 Task: Look for products in the category "Soup, Salads & Sandwiches" from Store Brand only.
Action: Mouse moved to (306, 142)
Screenshot: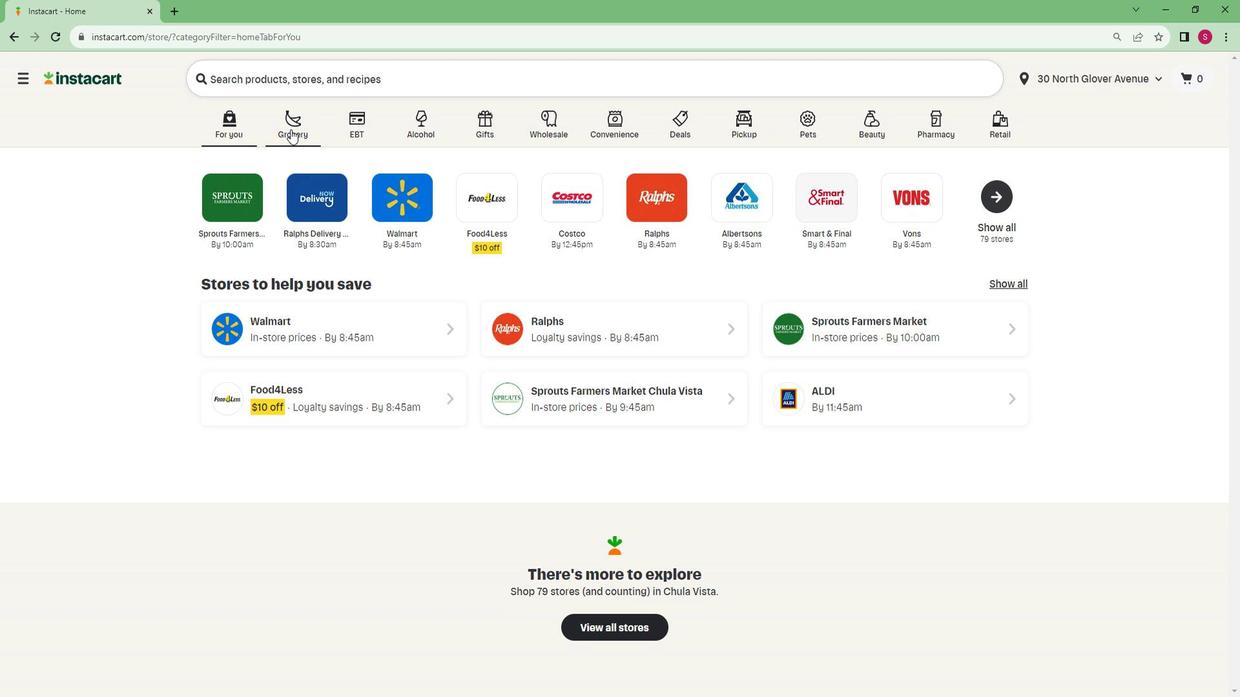 
Action: Mouse pressed left at (306, 142)
Screenshot: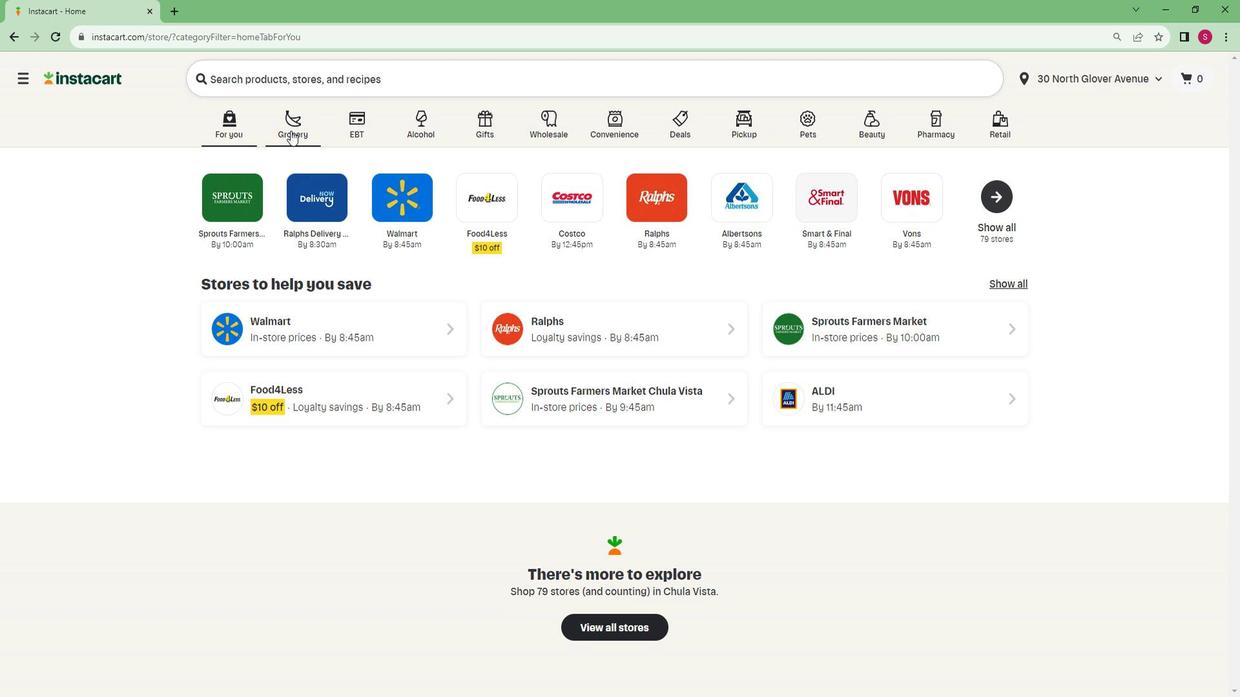 
Action: Mouse moved to (302, 377)
Screenshot: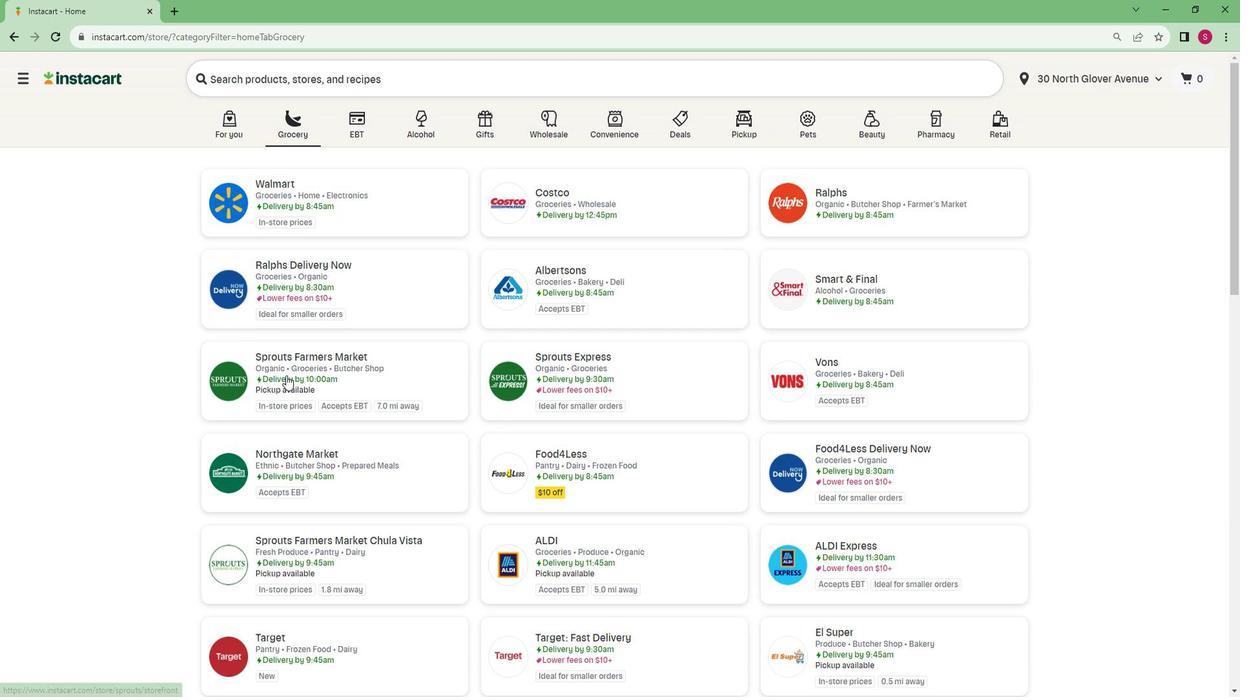 
Action: Mouse pressed left at (302, 377)
Screenshot: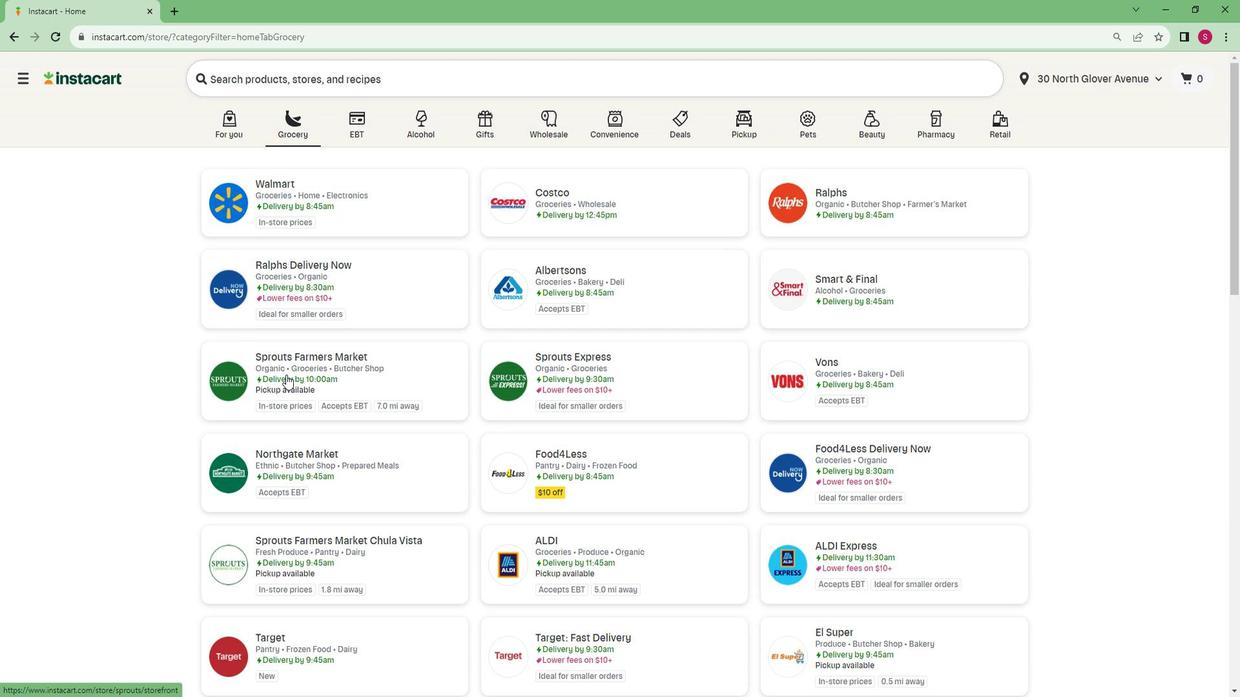
Action: Mouse moved to (120, 491)
Screenshot: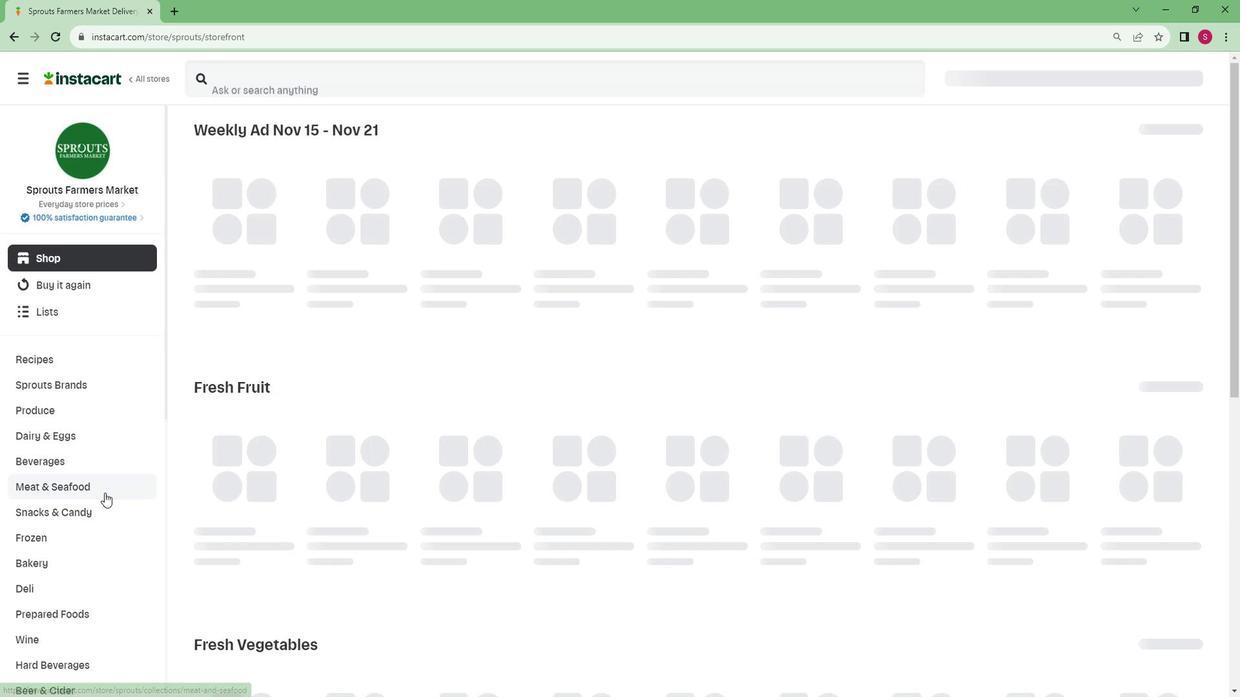 
Action: Mouse scrolled (120, 490) with delta (0, 0)
Screenshot: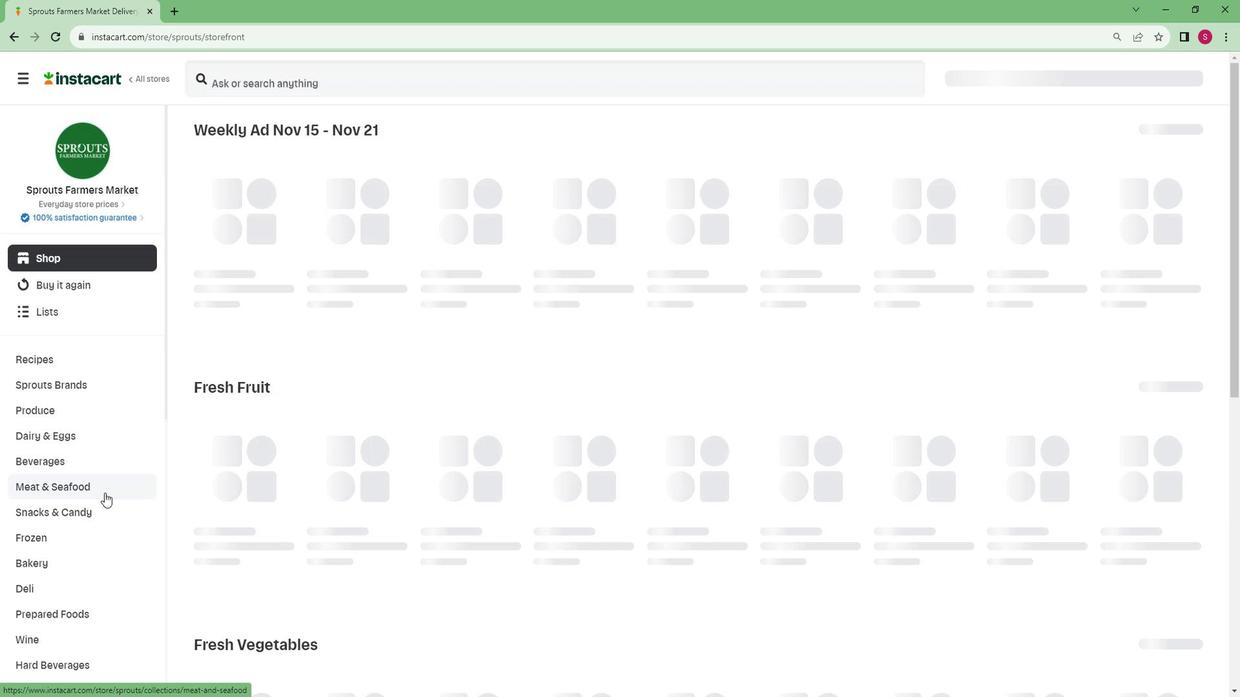 
Action: Mouse scrolled (120, 490) with delta (0, 0)
Screenshot: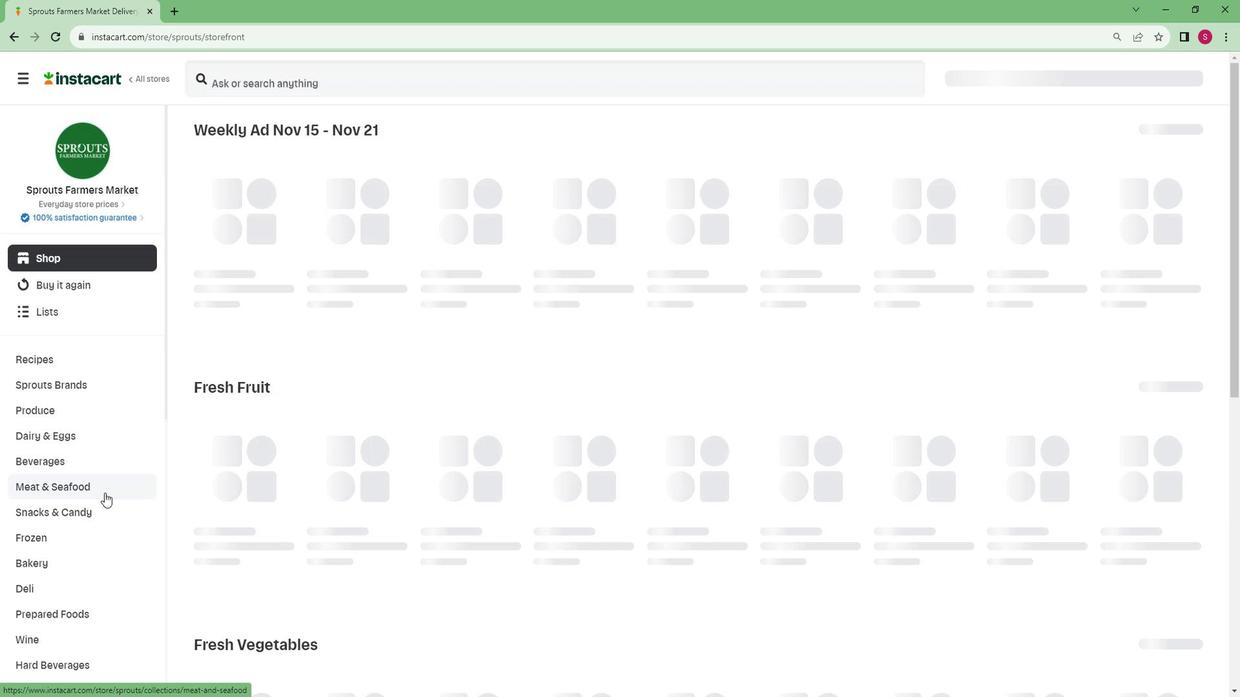
Action: Mouse scrolled (120, 490) with delta (0, 0)
Screenshot: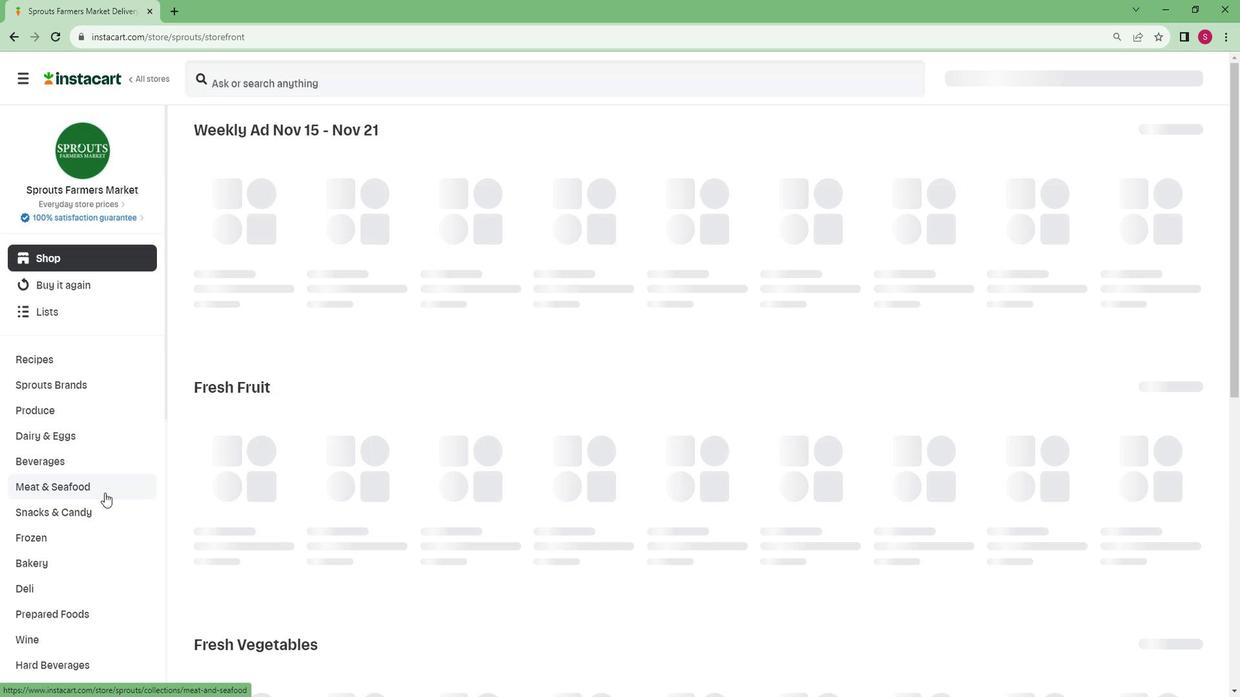 
Action: Mouse scrolled (120, 490) with delta (0, 0)
Screenshot: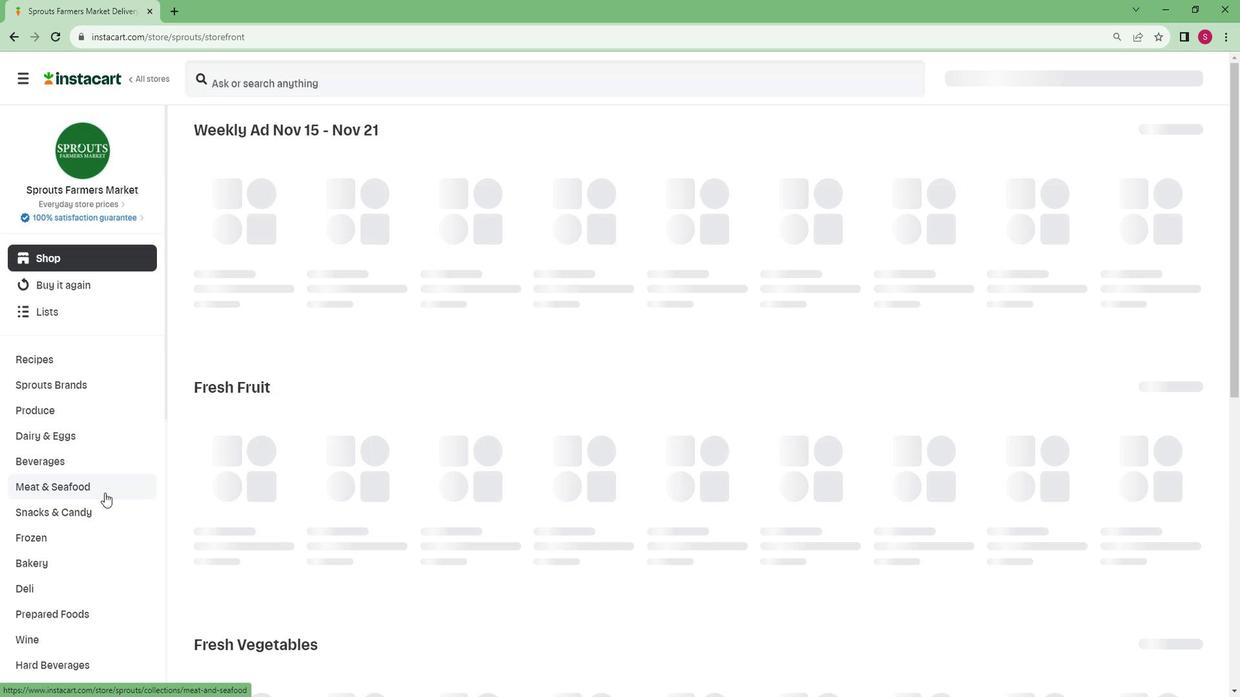 
Action: Mouse scrolled (120, 490) with delta (0, 0)
Screenshot: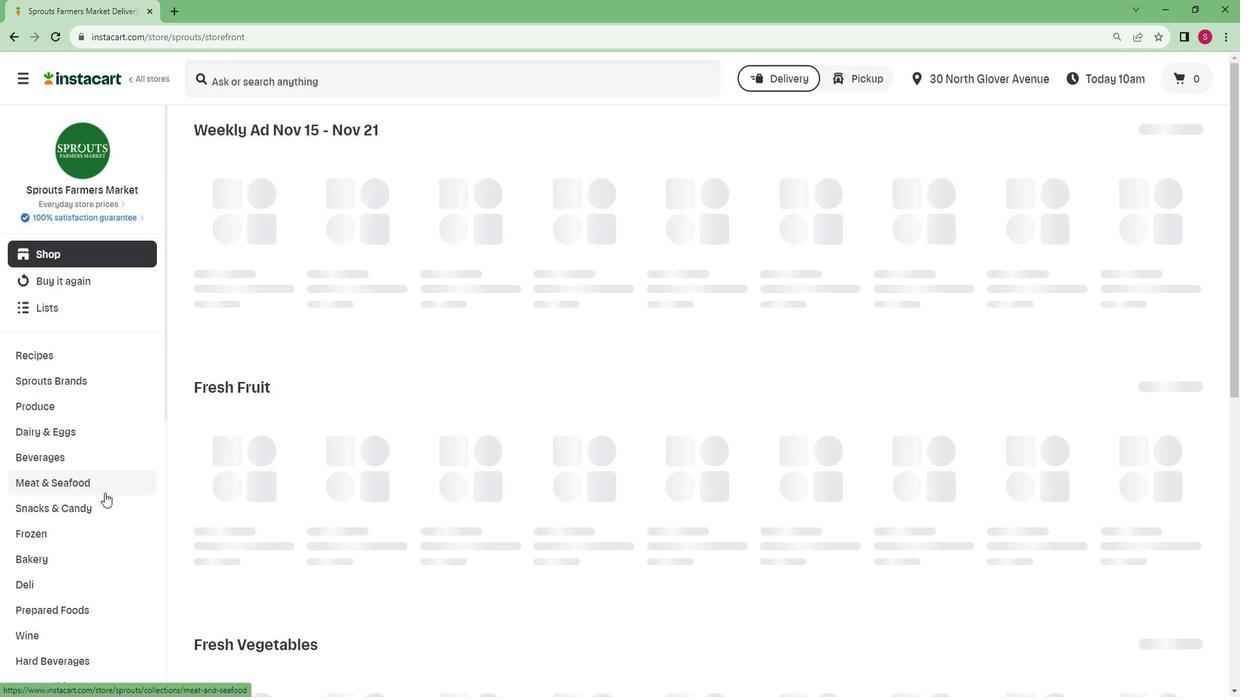 
Action: Mouse scrolled (120, 490) with delta (0, 0)
Screenshot: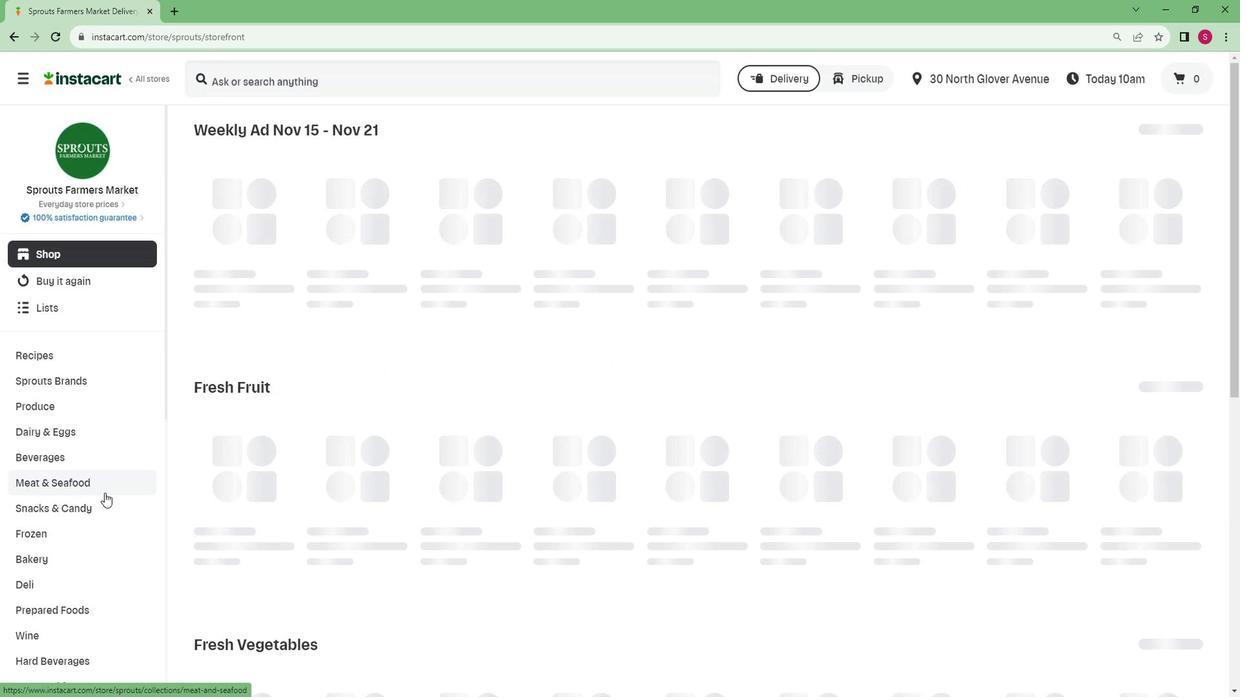 
Action: Mouse moved to (120, 483)
Screenshot: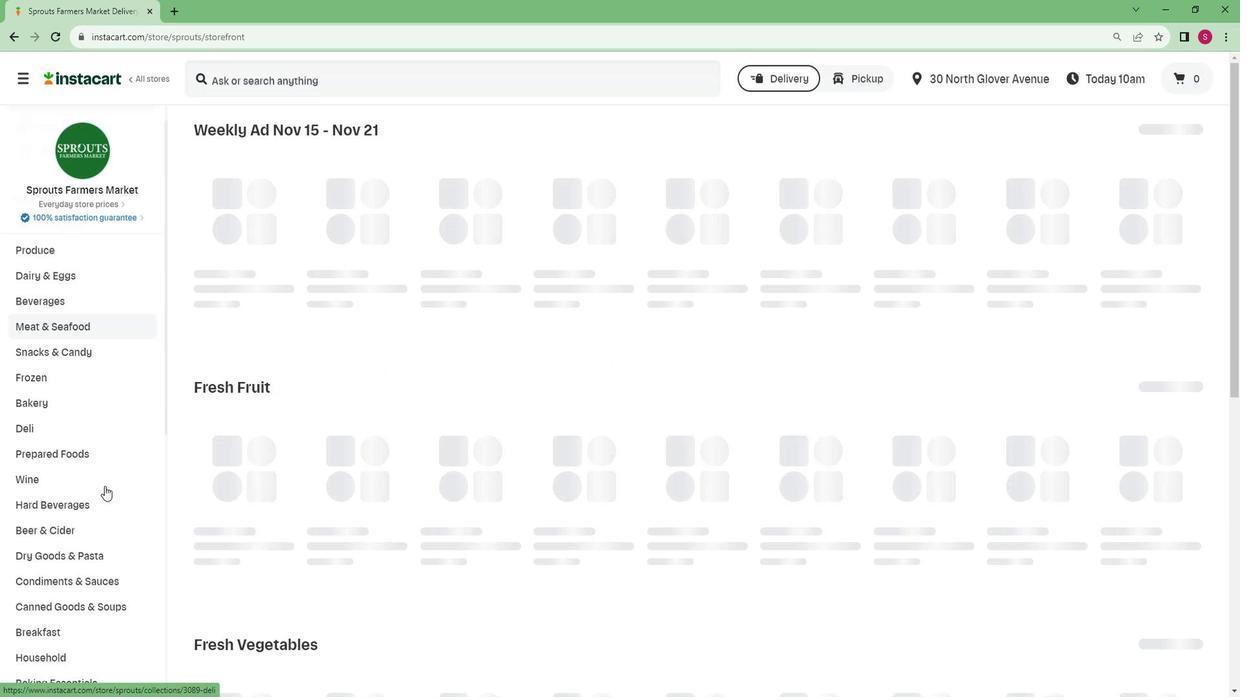 
Action: Mouse scrolled (120, 483) with delta (0, 0)
Screenshot: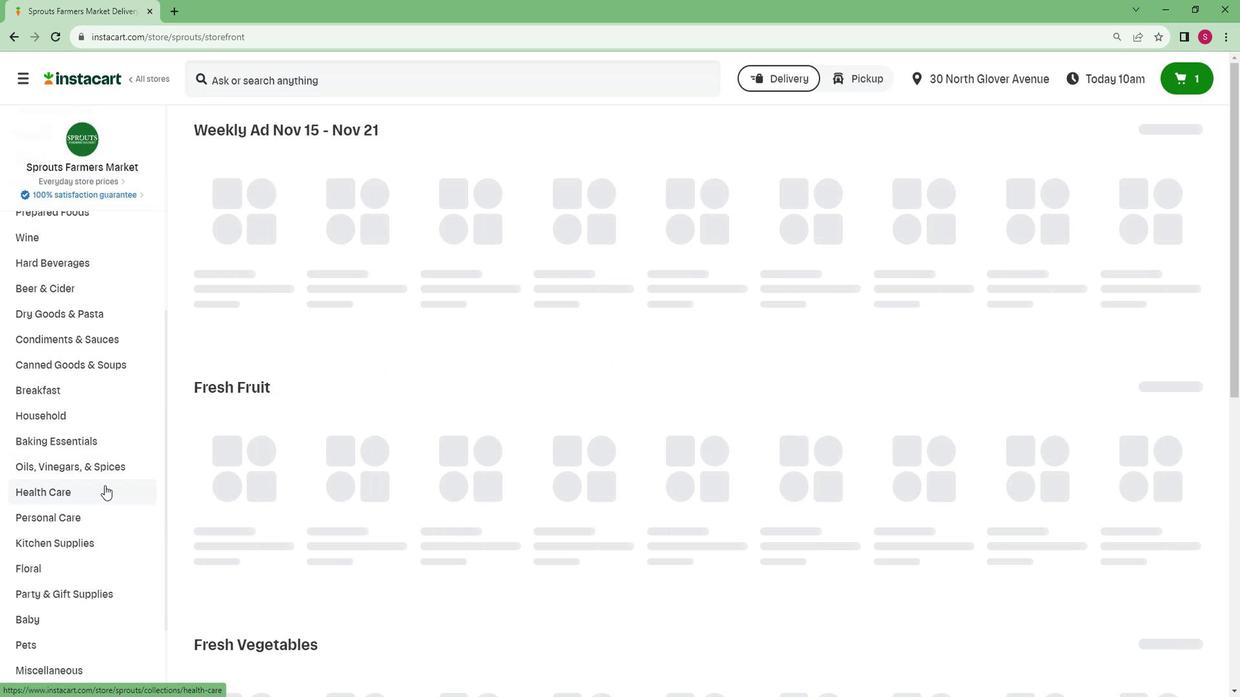 
Action: Mouse scrolled (120, 483) with delta (0, 0)
Screenshot: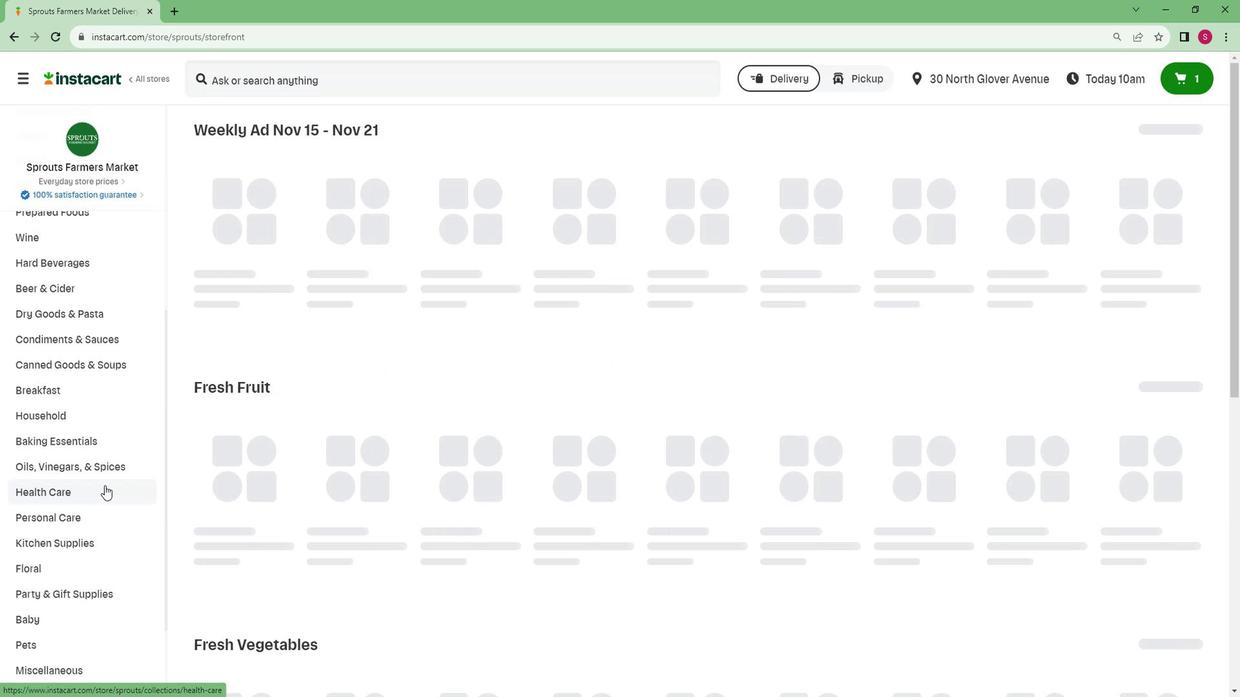 
Action: Mouse scrolled (120, 483) with delta (0, 0)
Screenshot: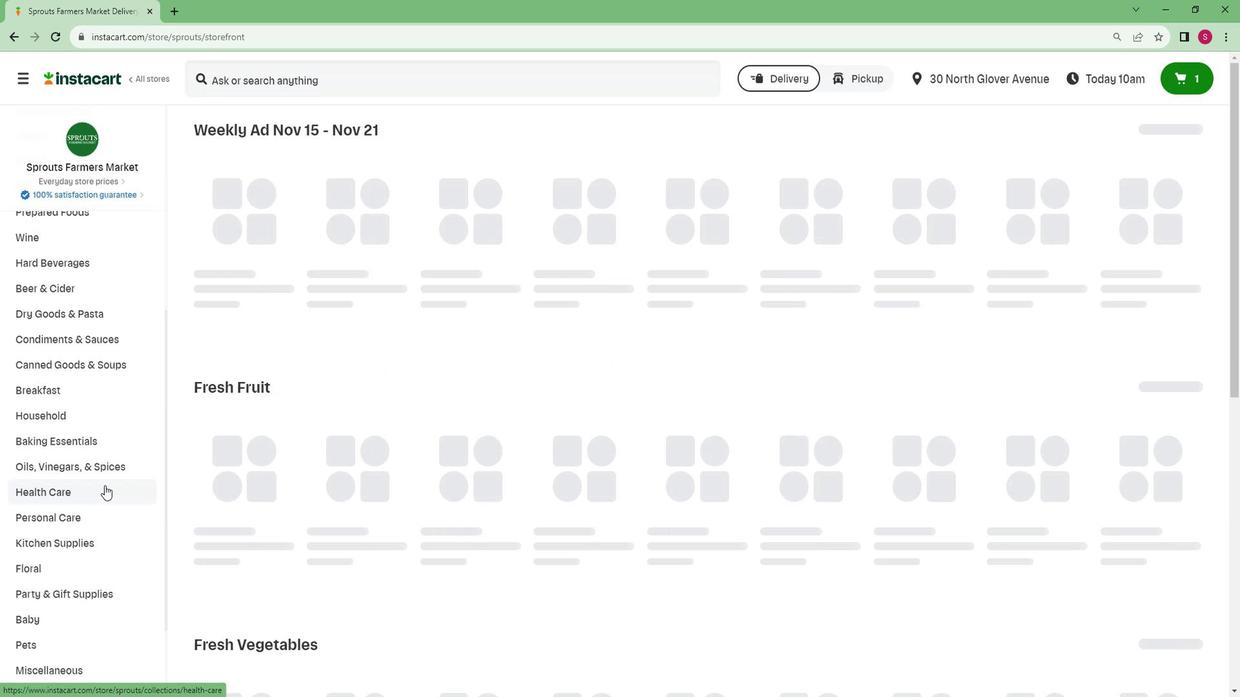 
Action: Mouse scrolled (120, 483) with delta (0, 0)
Screenshot: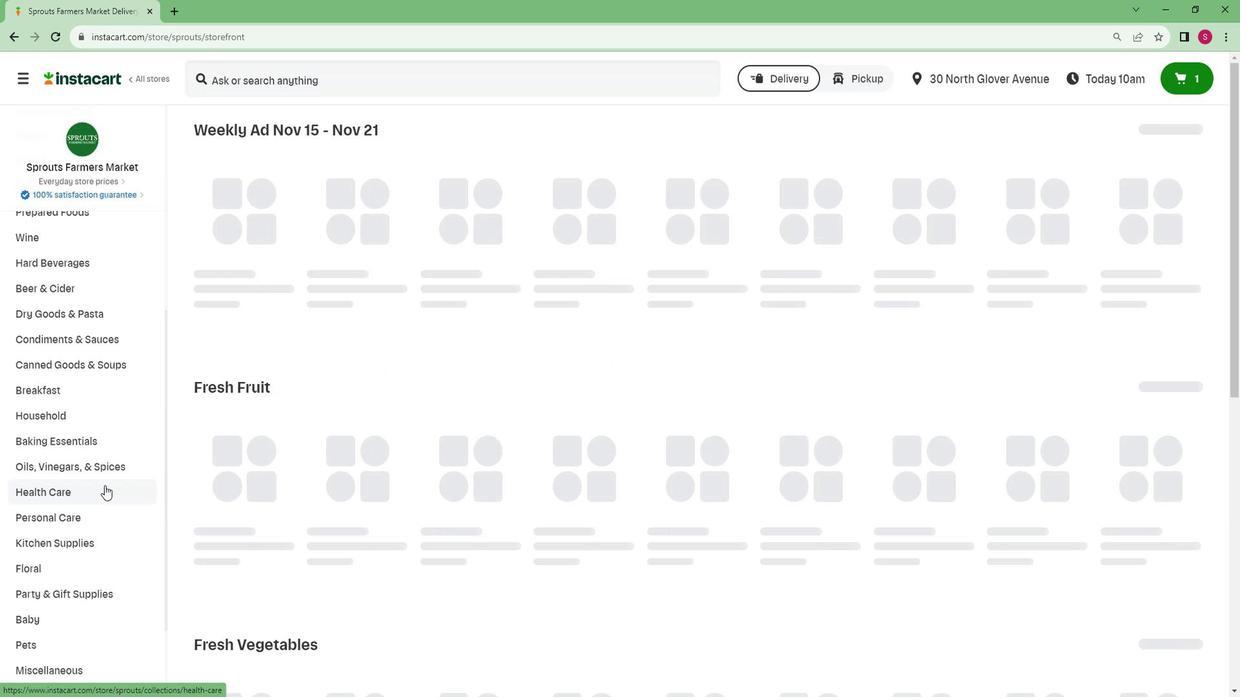 
Action: Mouse scrolled (120, 483) with delta (0, 0)
Screenshot: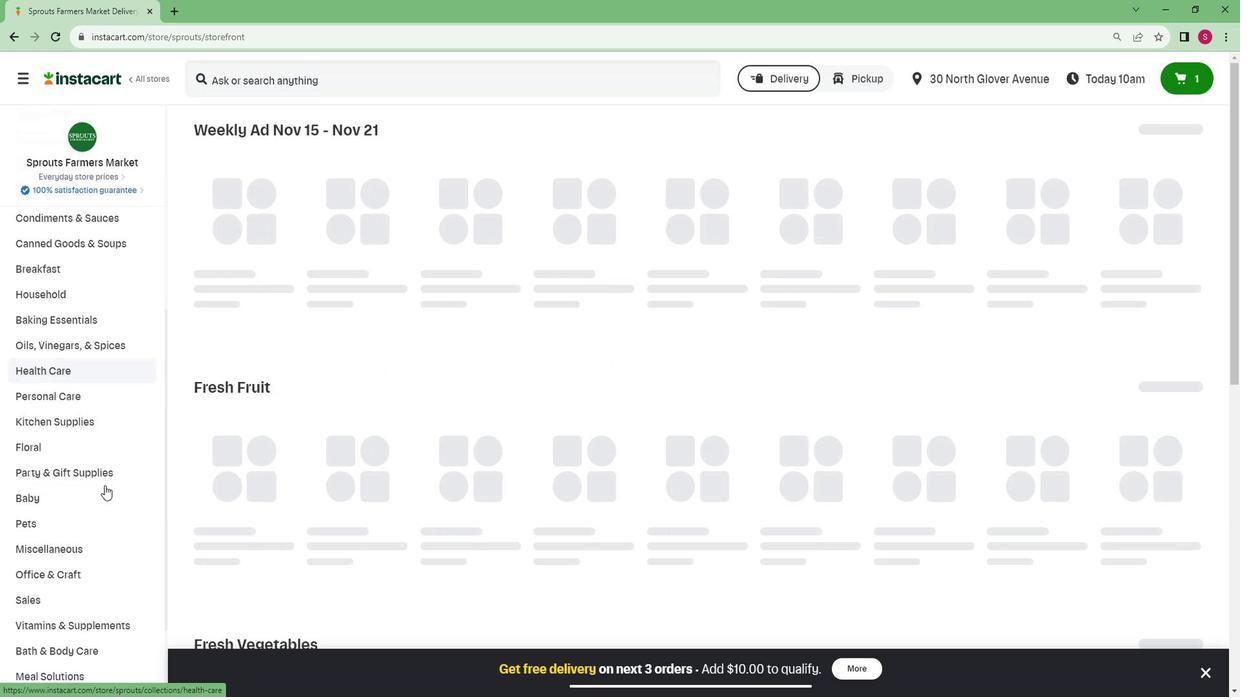 
Action: Mouse moved to (70, 662)
Screenshot: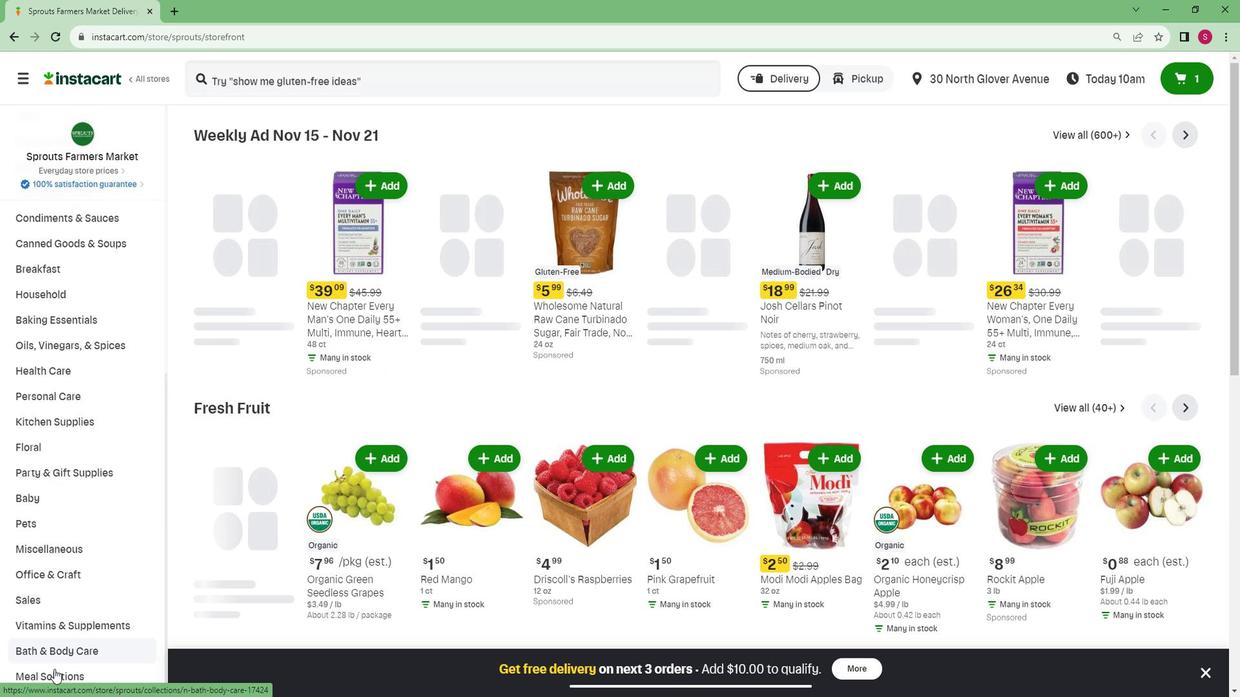 
Action: Mouse pressed left at (70, 662)
Screenshot: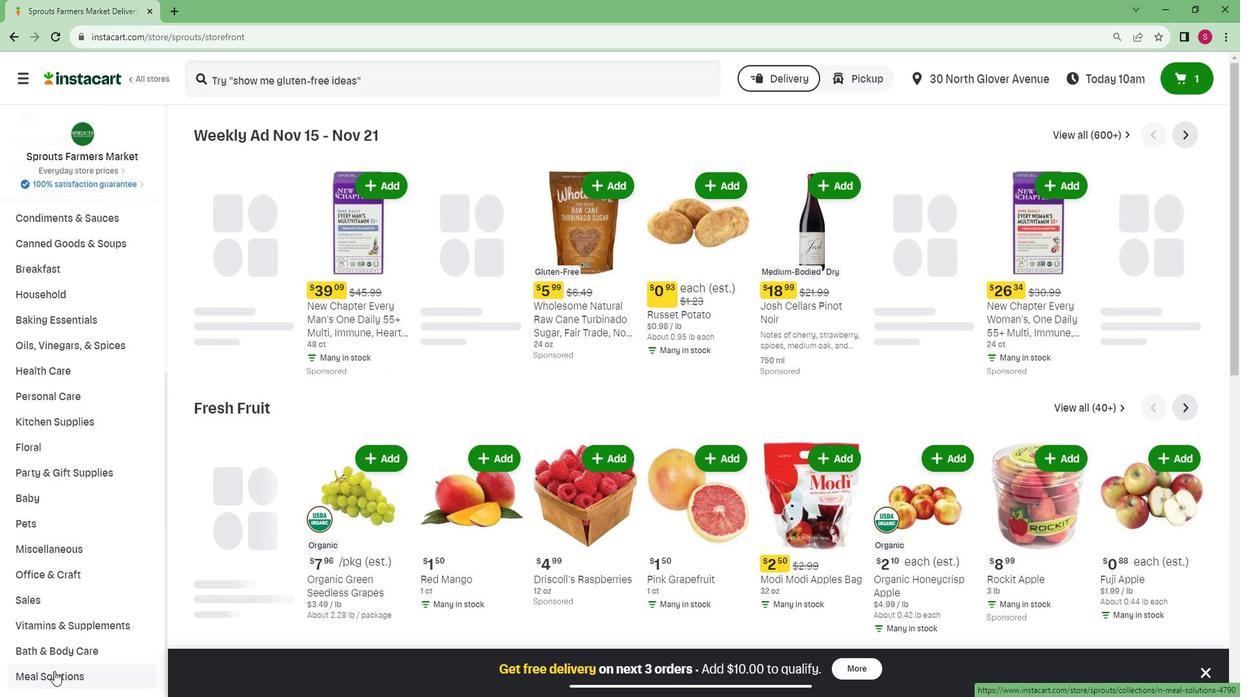 
Action: Mouse moved to (114, 606)
Screenshot: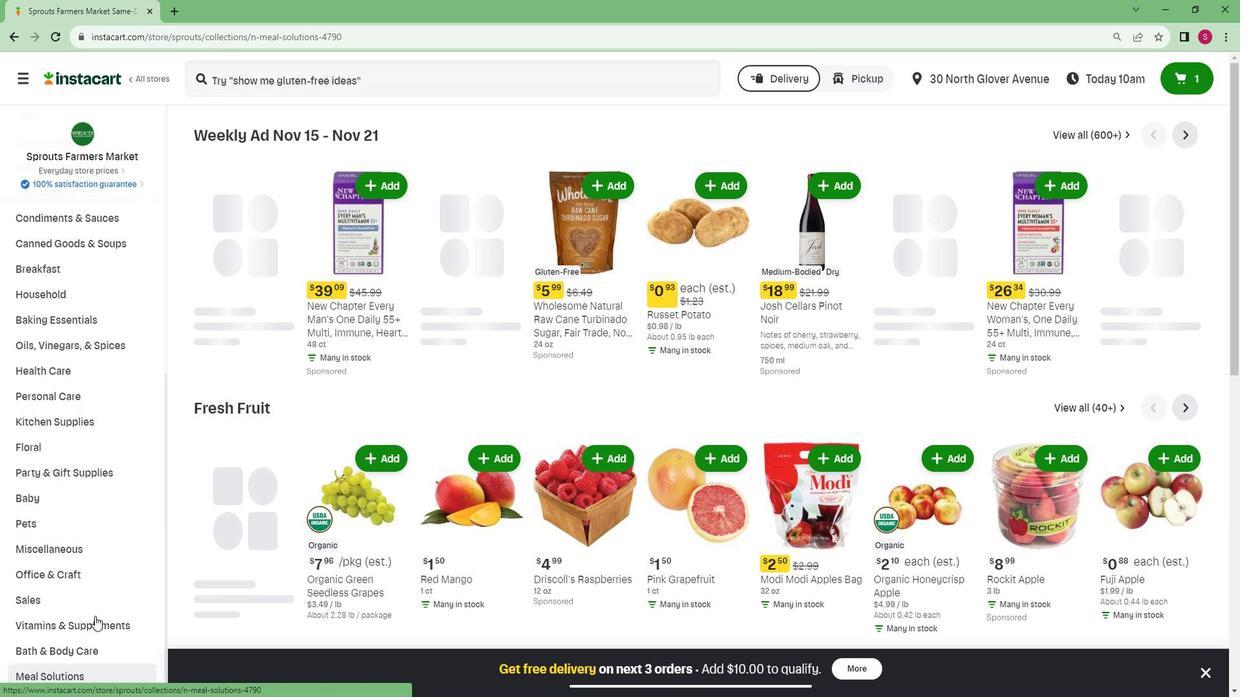 
Action: Mouse scrolled (114, 606) with delta (0, 0)
Screenshot: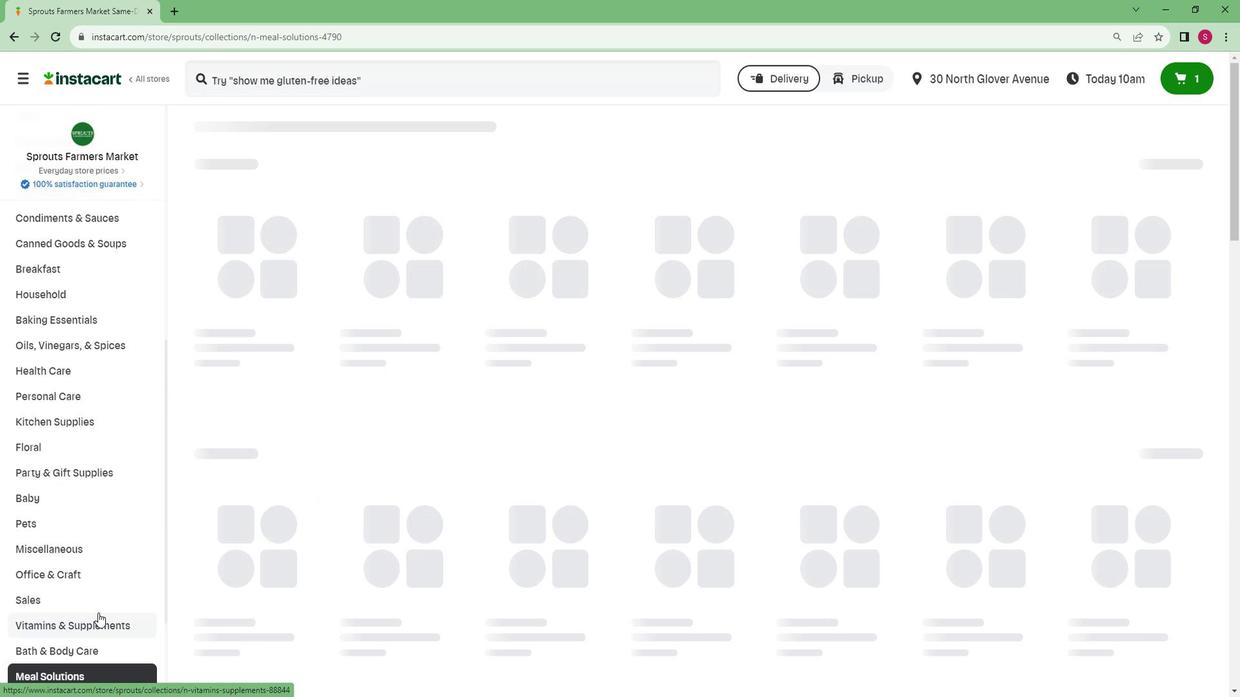 
Action: Mouse scrolled (114, 606) with delta (0, 0)
Screenshot: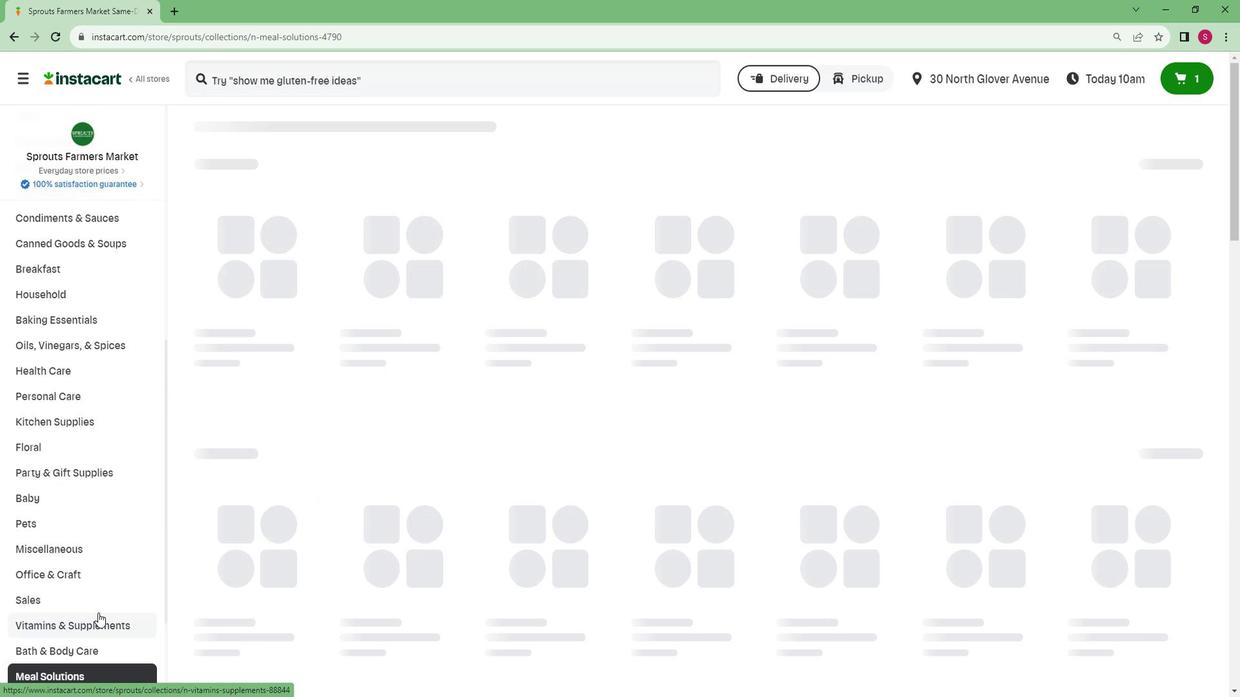 
Action: Mouse scrolled (114, 606) with delta (0, 0)
Screenshot: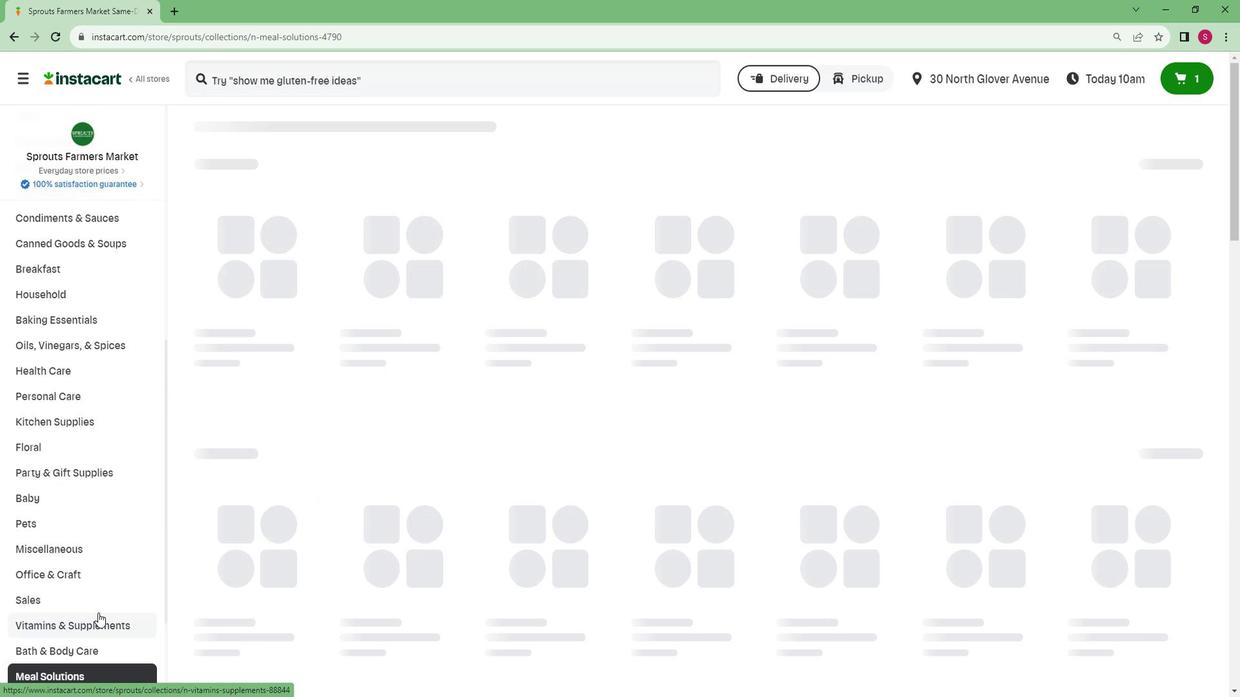
Action: Mouse scrolled (114, 606) with delta (0, 0)
Screenshot: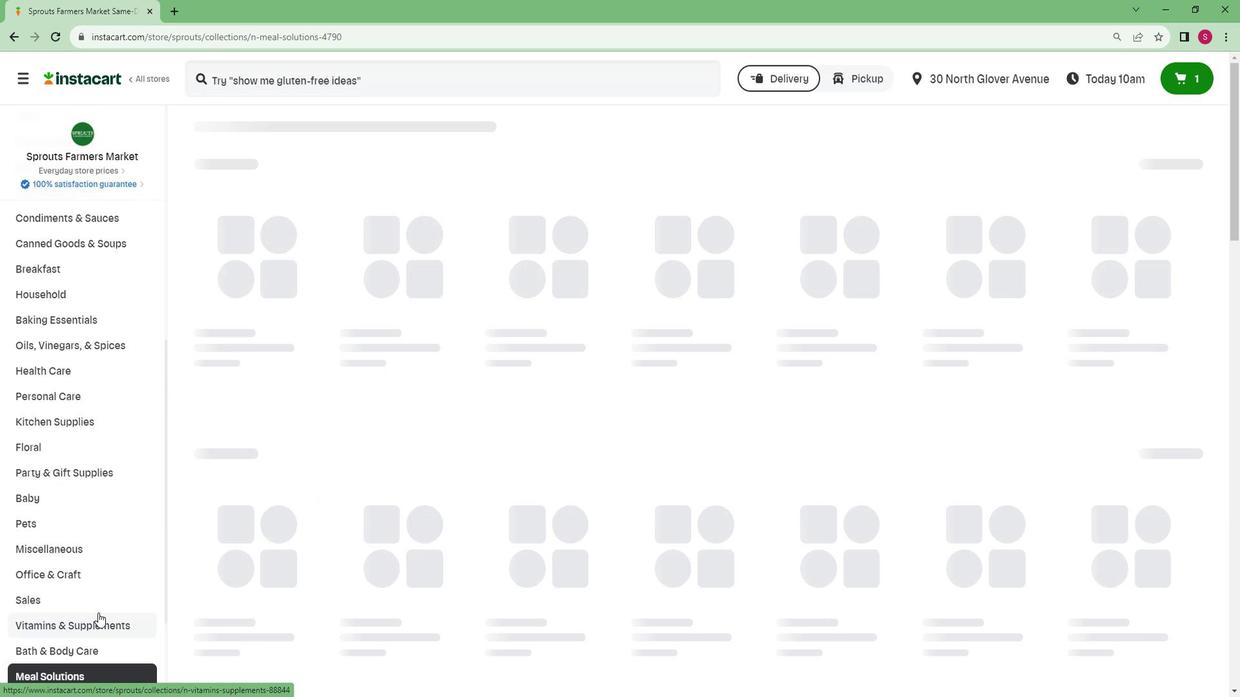 
Action: Mouse scrolled (114, 606) with delta (0, 0)
Screenshot: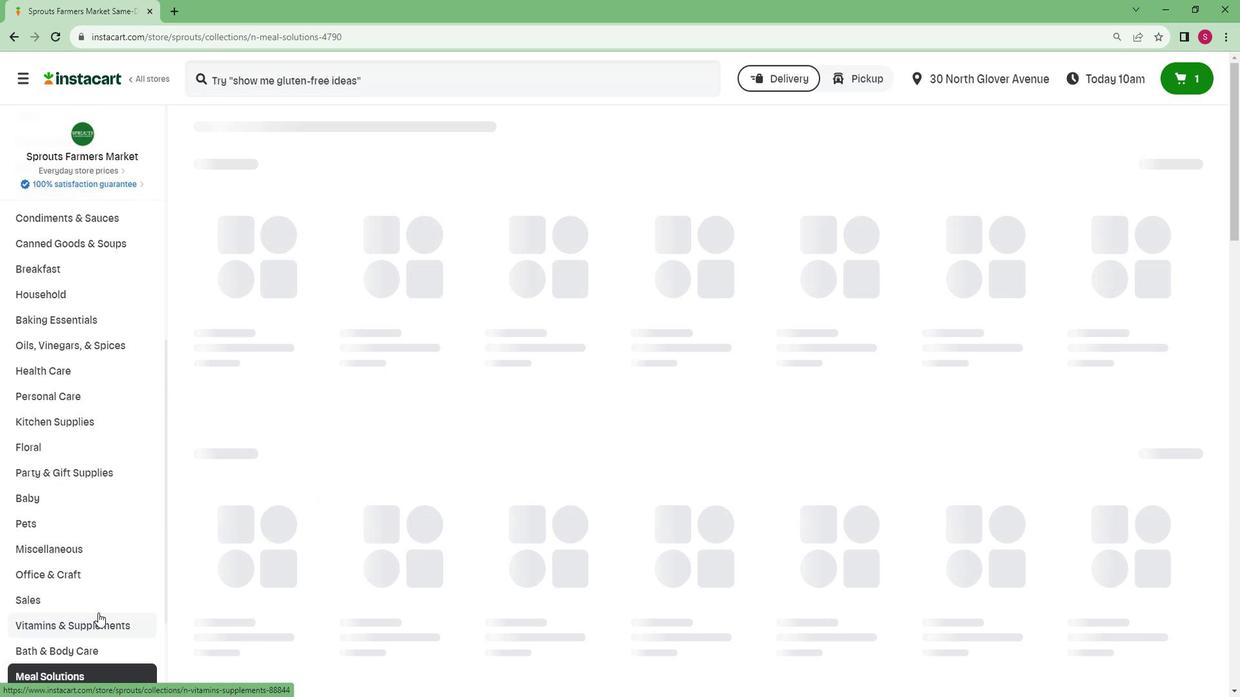
Action: Mouse moved to (69, 646)
Screenshot: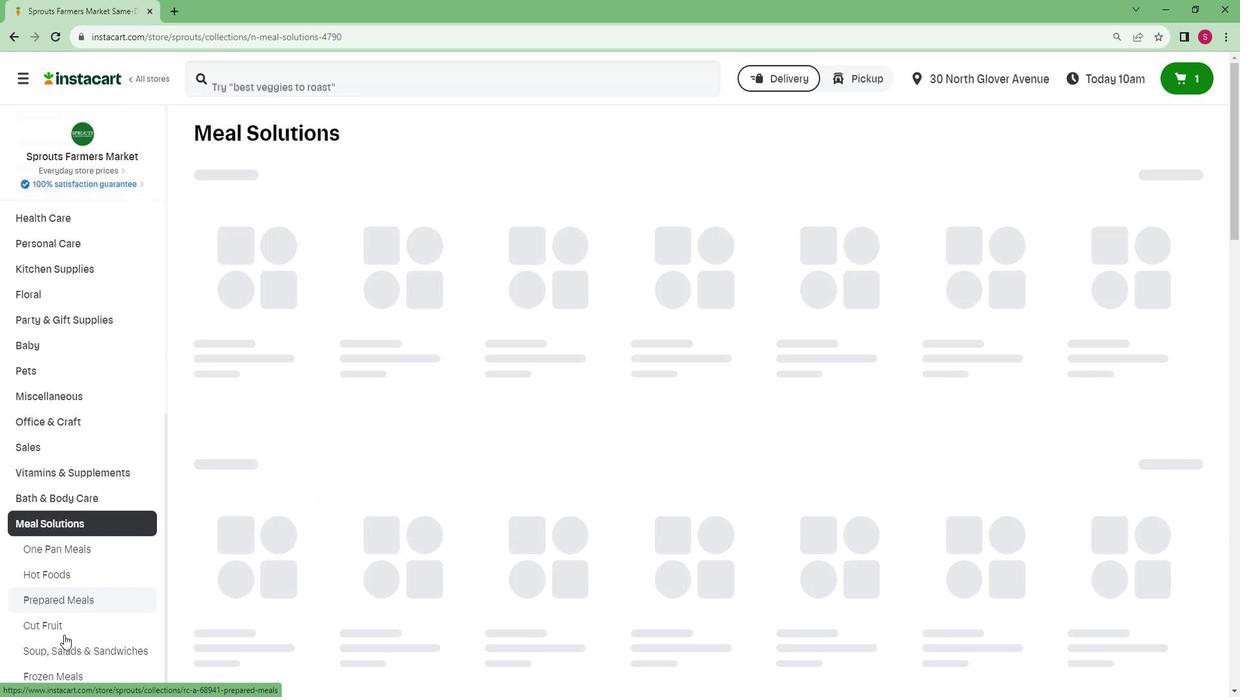 
Action: Mouse pressed left at (69, 646)
Screenshot: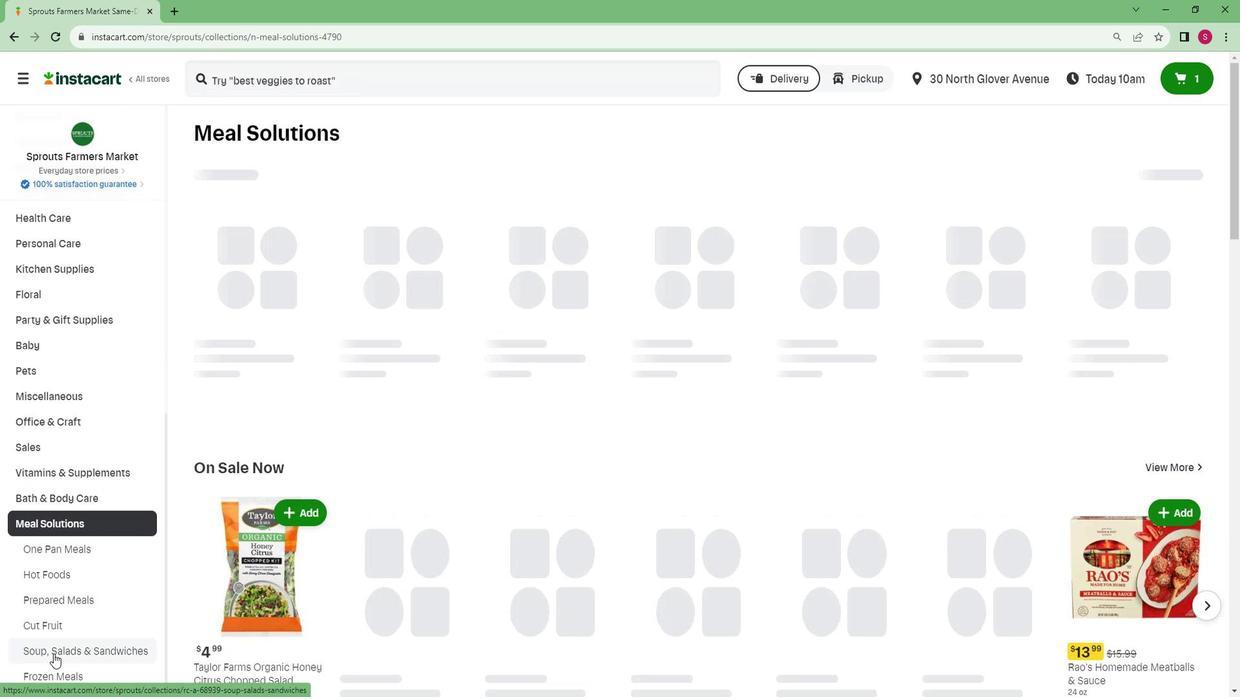 
Action: Mouse moved to (266, 191)
Screenshot: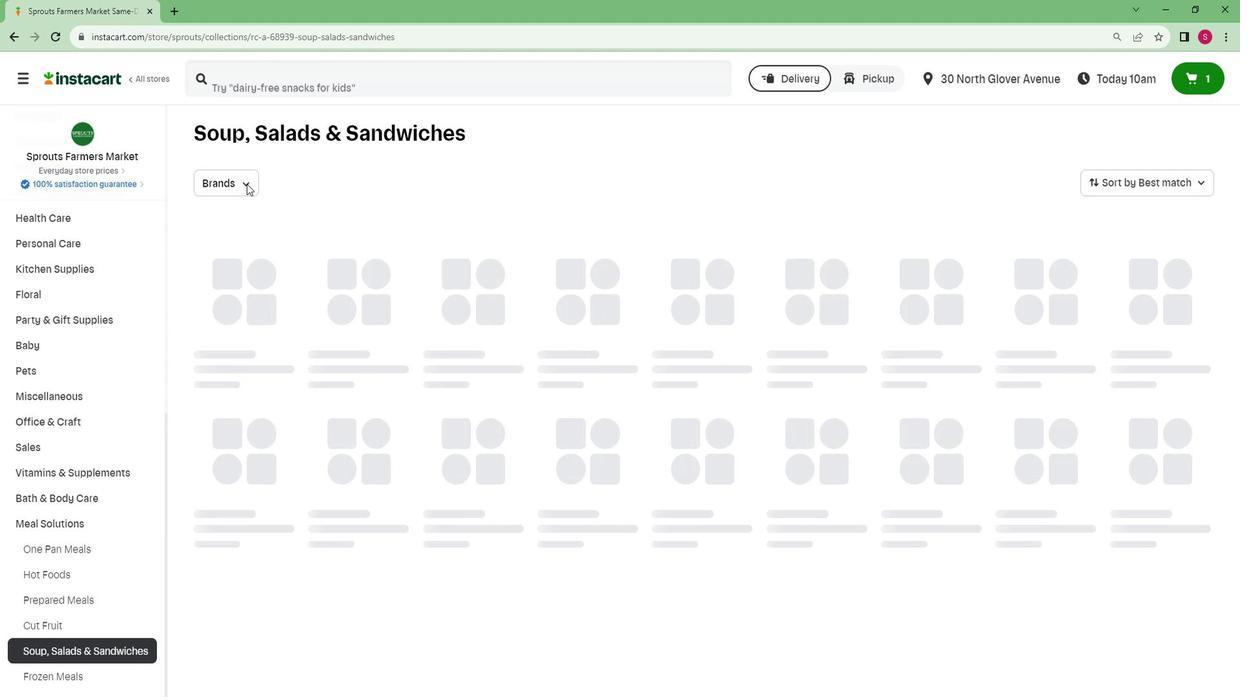 
Action: Mouse pressed left at (266, 191)
Screenshot: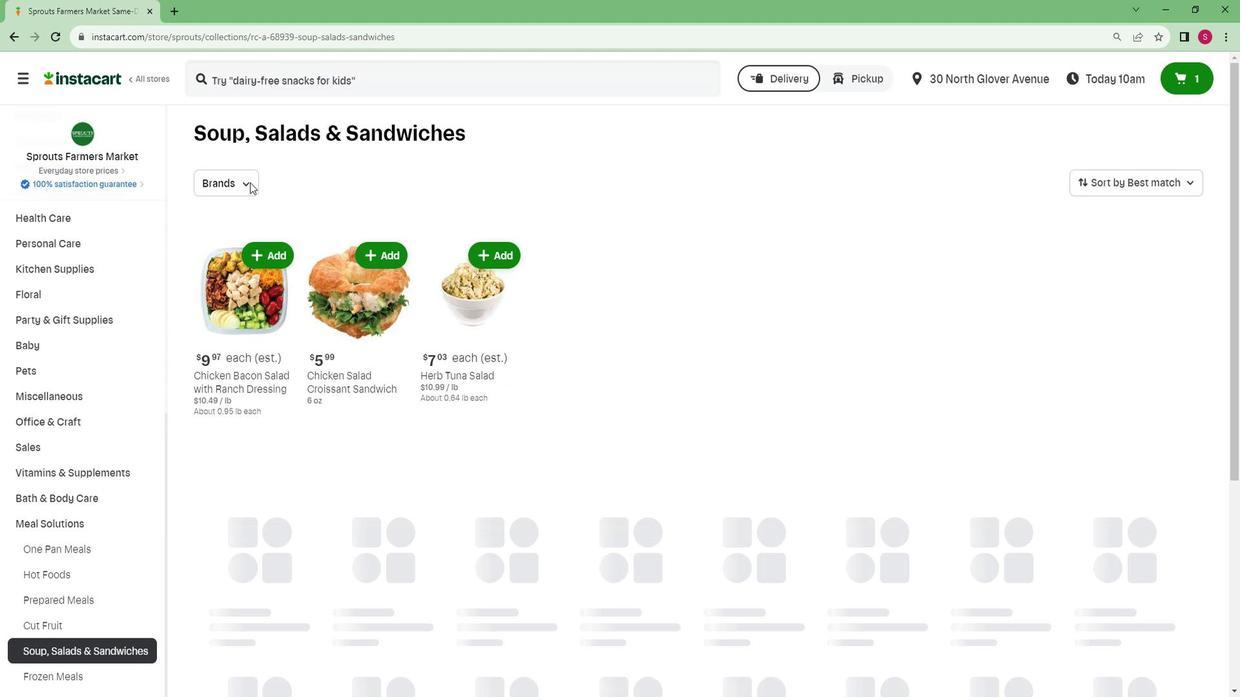 
Action: Mouse moved to (300, 239)
Screenshot: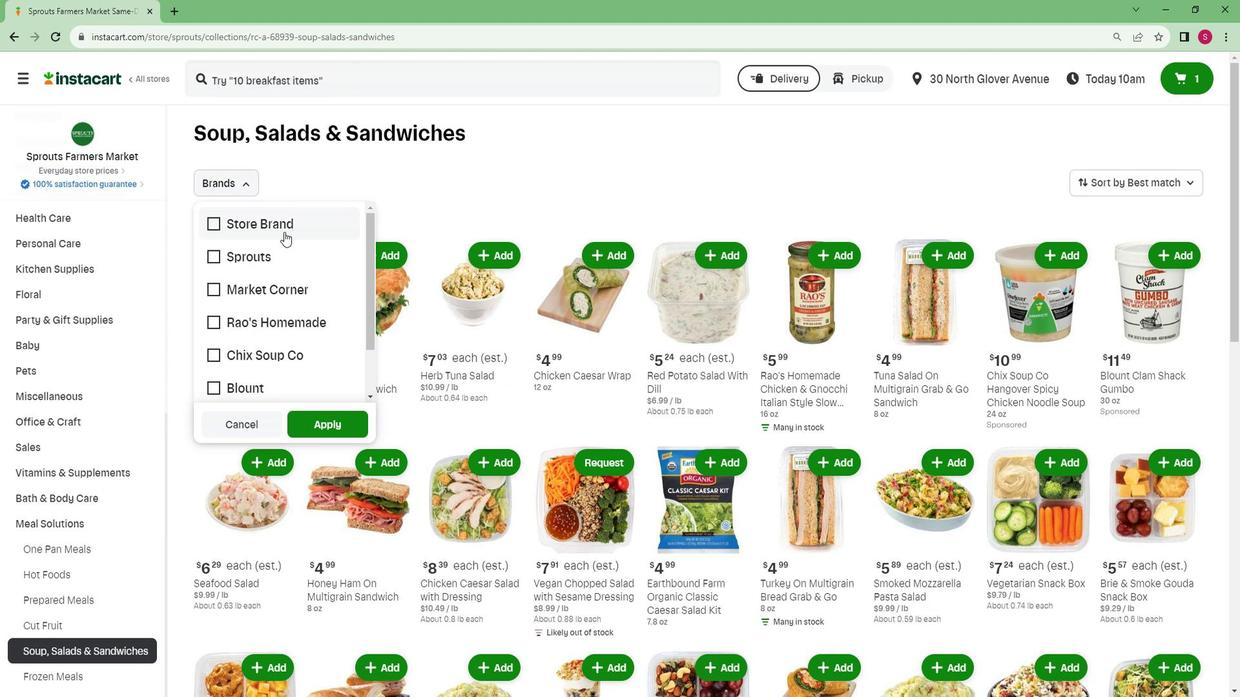 
Action: Mouse pressed left at (300, 239)
Screenshot: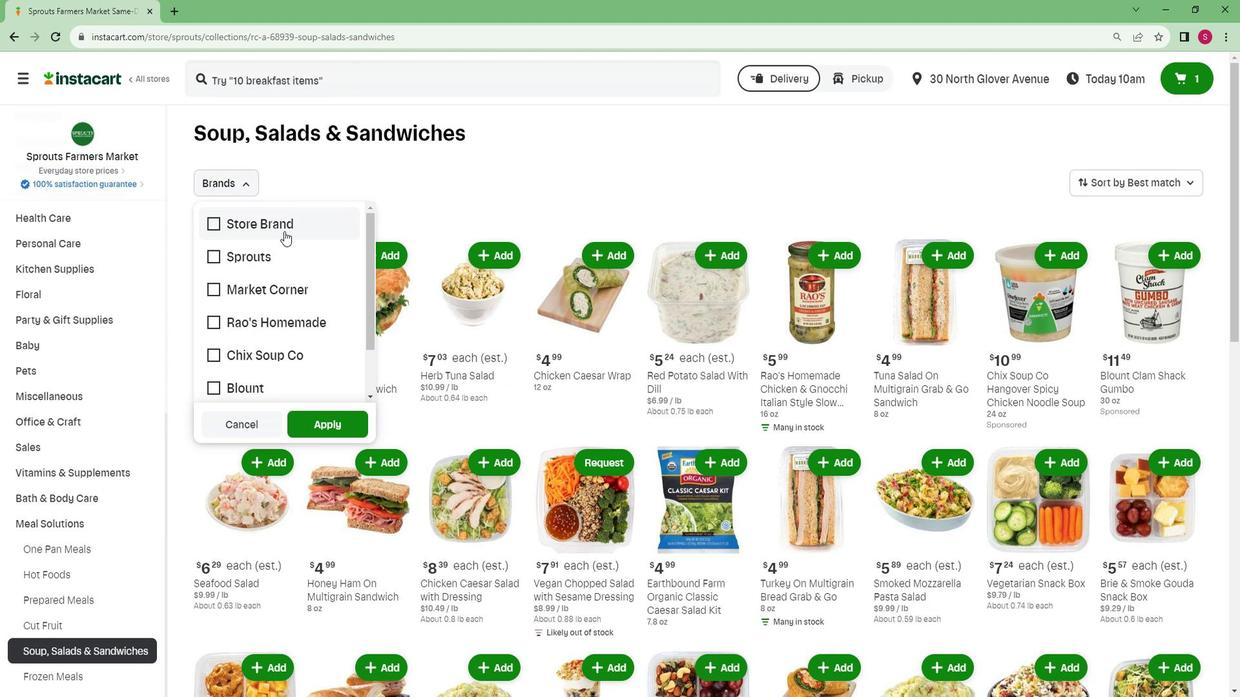 
Action: Mouse moved to (316, 429)
Screenshot: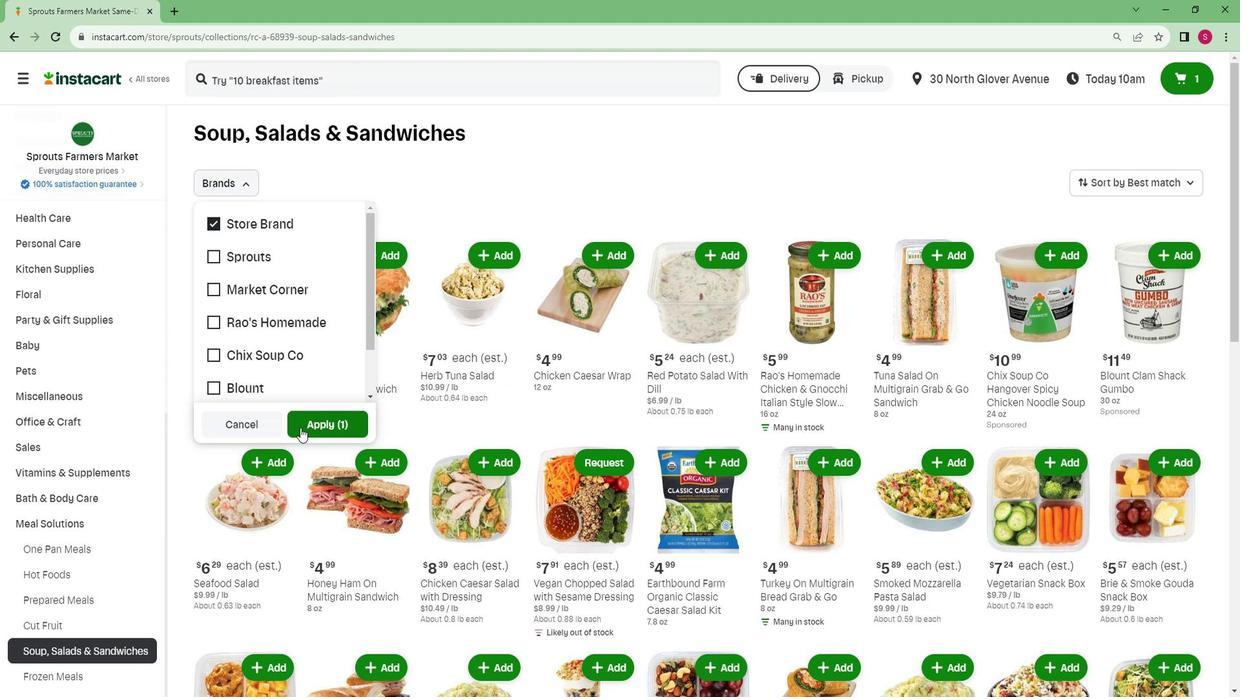 
Action: Mouse pressed left at (316, 429)
Screenshot: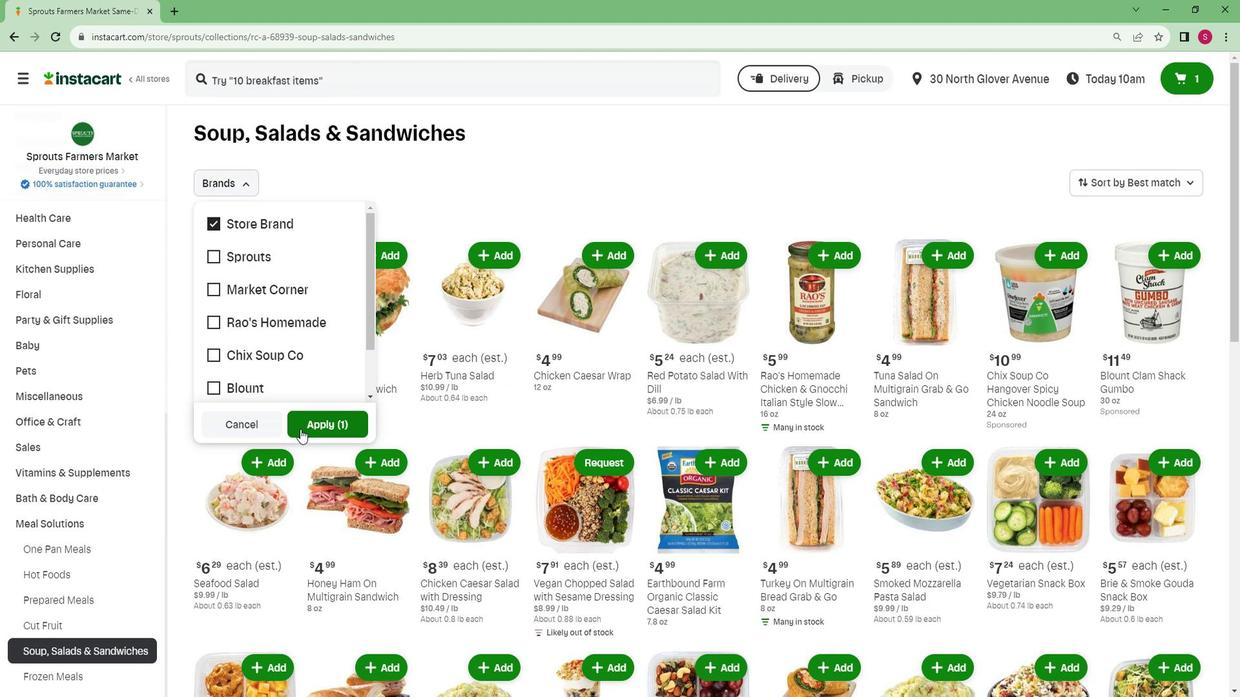 
